 Task: Plan a team-building beach cleanup event for the 28th at 7 PM.
Action: Mouse moved to (88, 126)
Screenshot: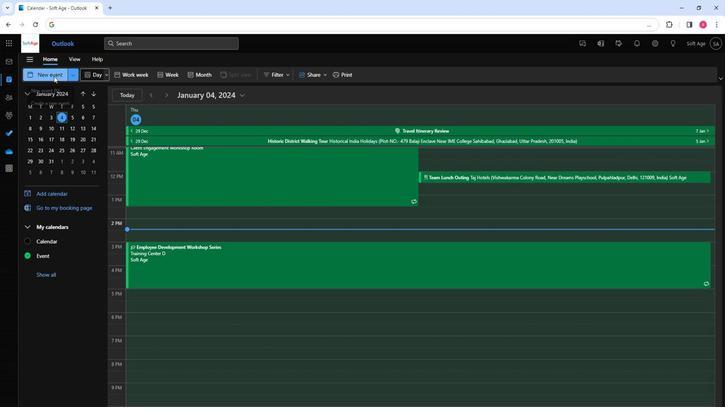 
Action: Mouse pressed left at (88, 126)
Screenshot: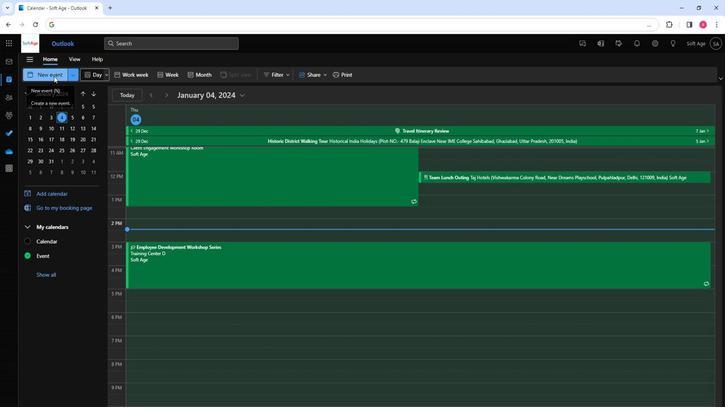 
Action: Mouse moved to (188, 212)
Screenshot: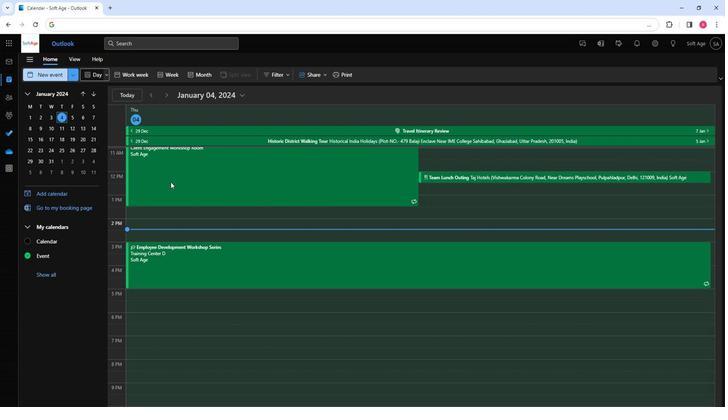 
Action: Key pressed <Key.shift>Team-<Key.shift>Building<Key.space><Key.shift><Key.shift><Key.shift><Key.shift><Key.shift><Key.shift><Key.shift><Key.shift>Beach<Key.space><Key.shift><Key.shift><Key.shift><Key.shift>Cleanup<Key.space><Key.shift>Event
Screenshot: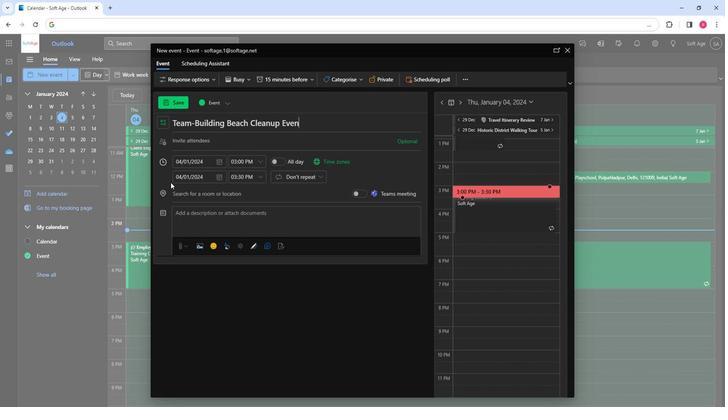 
Action: Mouse moved to (219, 179)
Screenshot: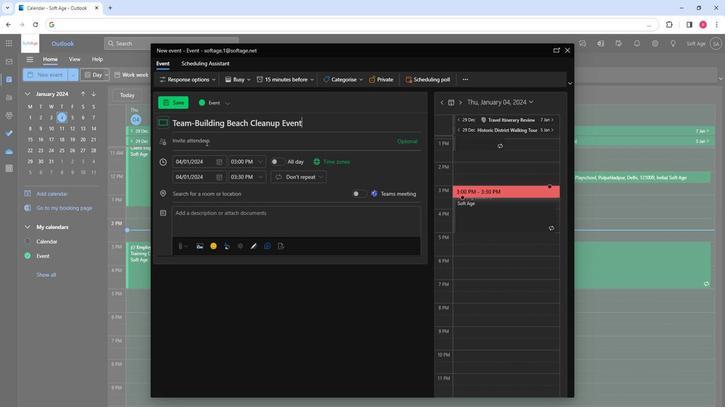 
Action: Mouse pressed left at (219, 179)
Screenshot: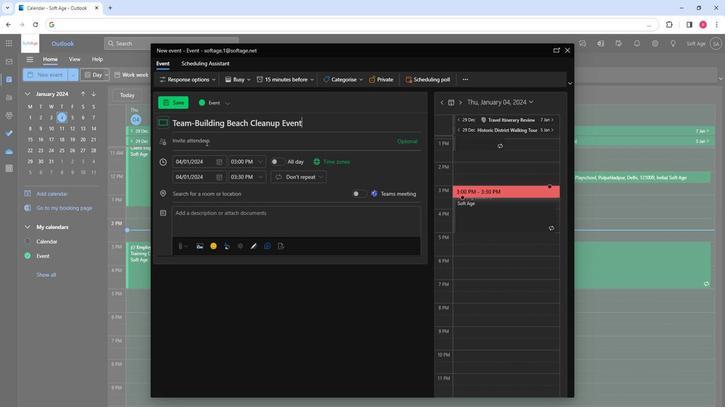 
Action: Key pressed so
Screenshot: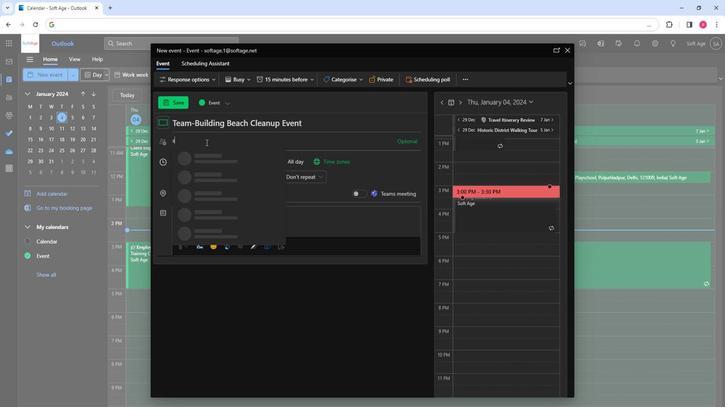 
Action: Mouse moved to (222, 189)
Screenshot: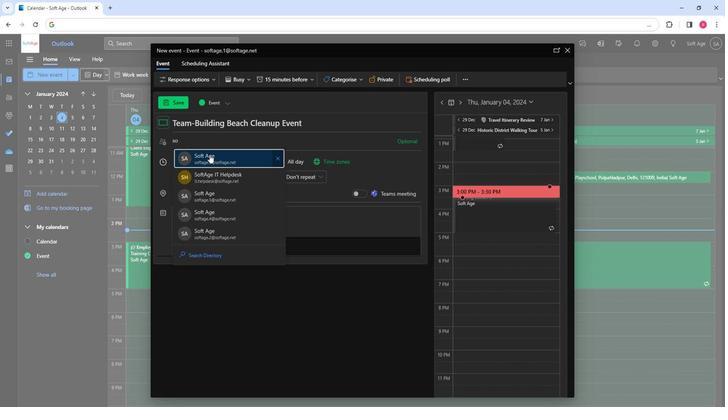 
Action: Mouse pressed left at (222, 189)
Screenshot: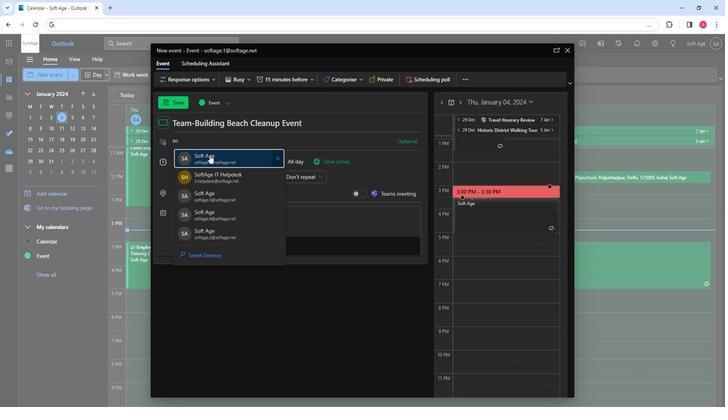 
Action: Key pressed so
Screenshot: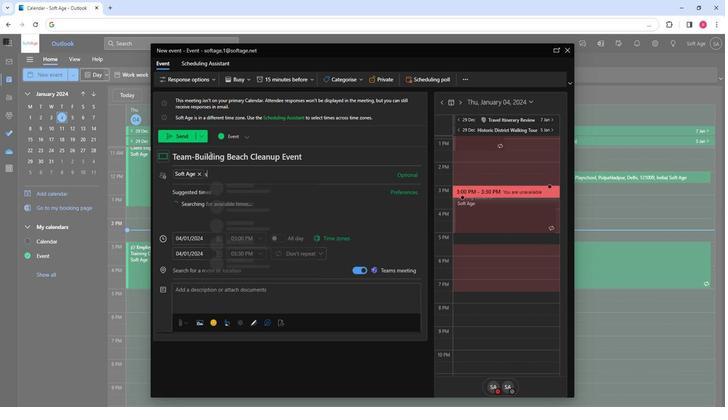 
Action: Mouse moved to (247, 245)
Screenshot: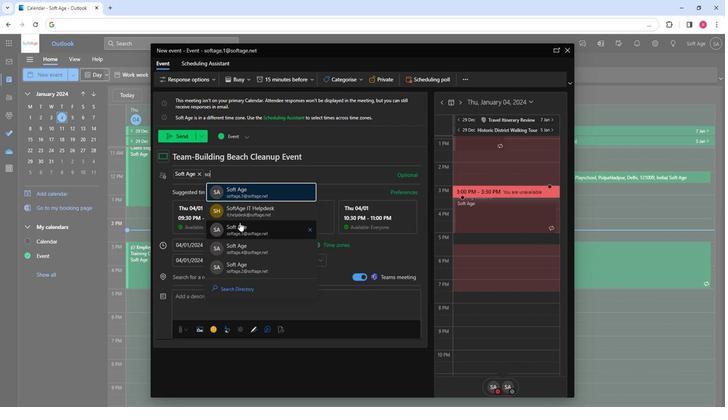 
Action: Mouse pressed left at (247, 245)
Screenshot: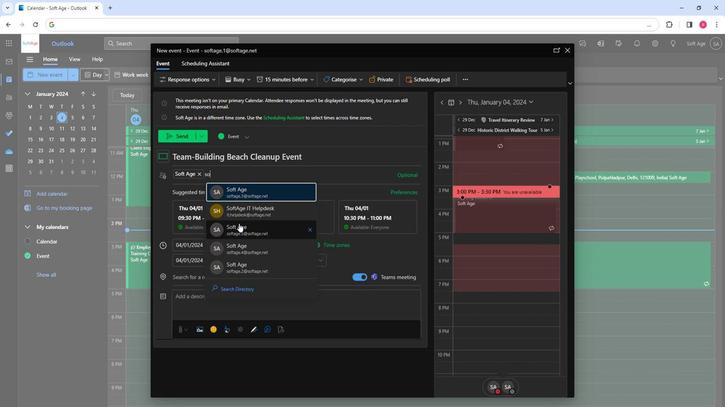 
Action: Key pressed so
Screenshot: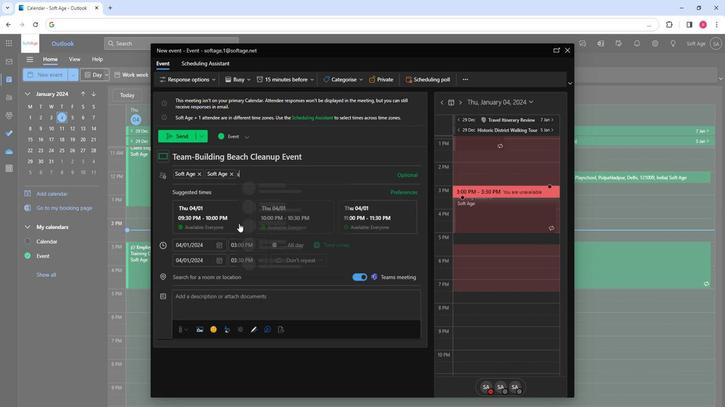 
Action: Mouse moved to (290, 271)
Screenshot: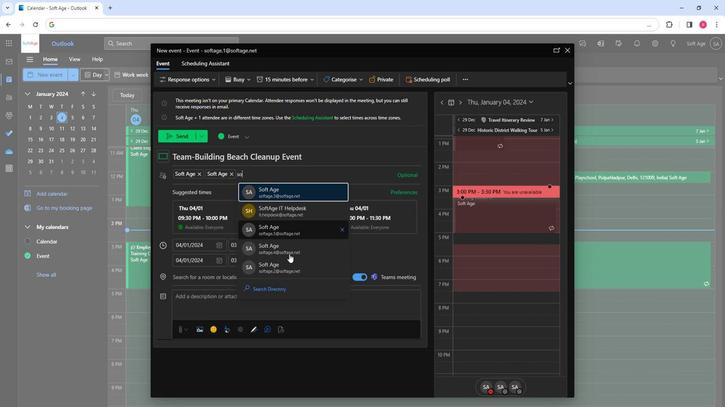 
Action: Mouse pressed left at (290, 271)
Screenshot: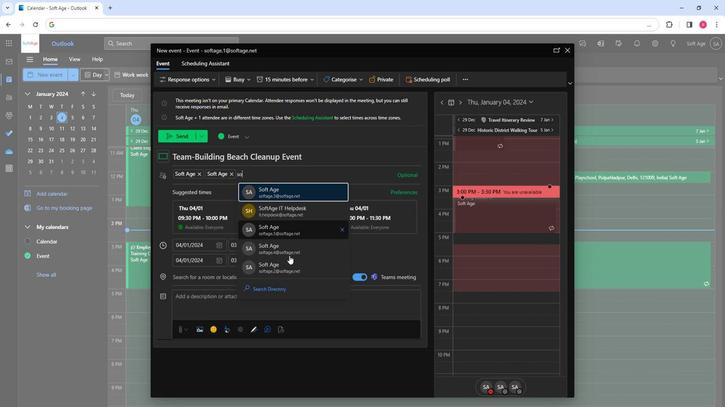 
Action: Key pressed so
Screenshot: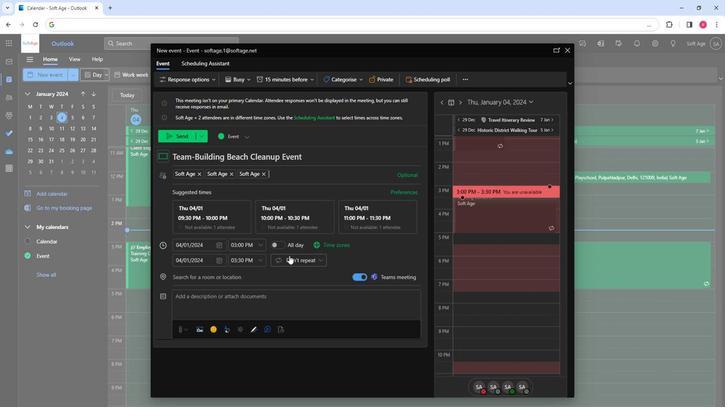 
Action: Mouse moved to (297, 277)
Screenshot: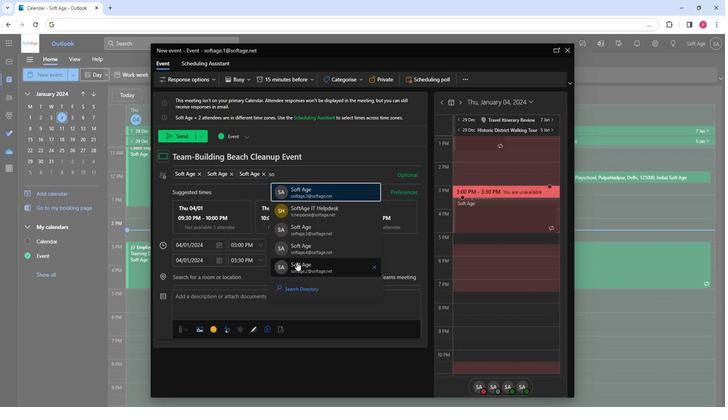 
Action: Mouse pressed left at (297, 277)
Screenshot: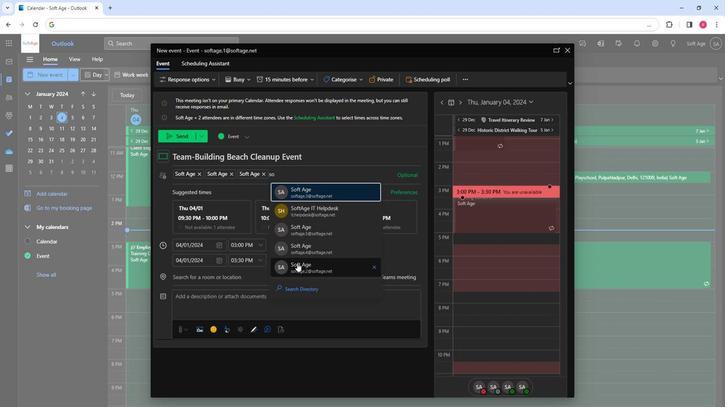 
Action: Mouse moved to (228, 260)
Screenshot: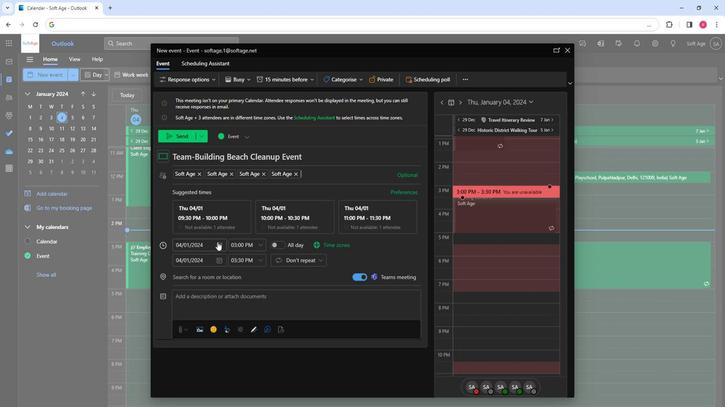 
Action: Mouse pressed left at (228, 260)
Screenshot: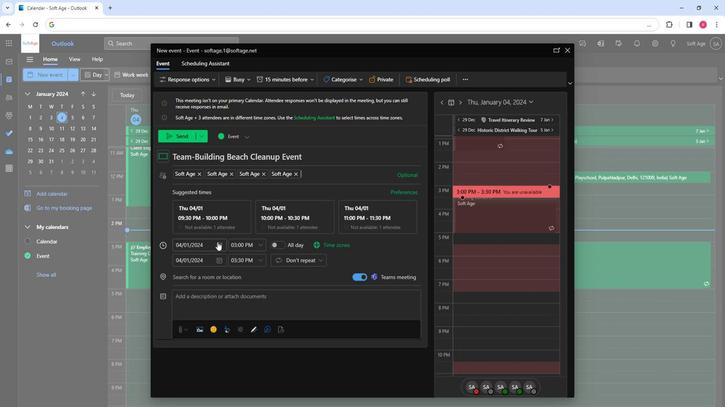 
Action: Mouse moved to (252, 323)
Screenshot: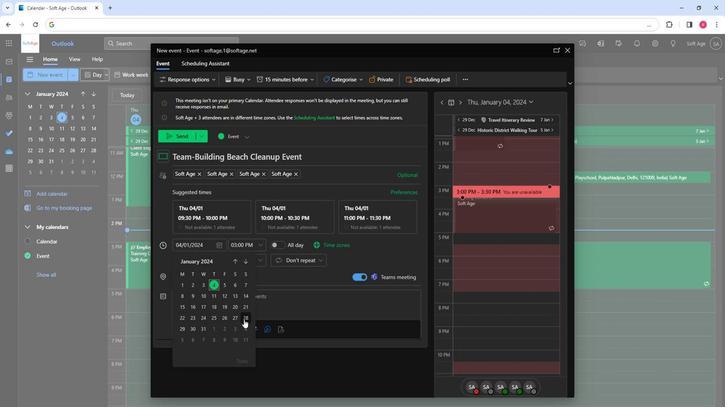 
Action: Mouse pressed left at (252, 323)
Screenshot: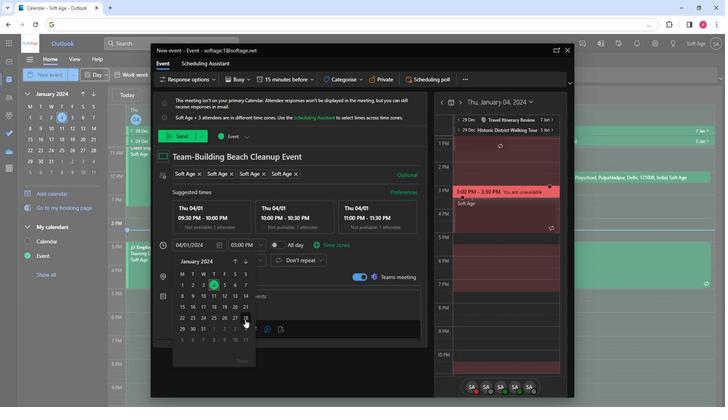 
Action: Mouse moved to (267, 261)
Screenshot: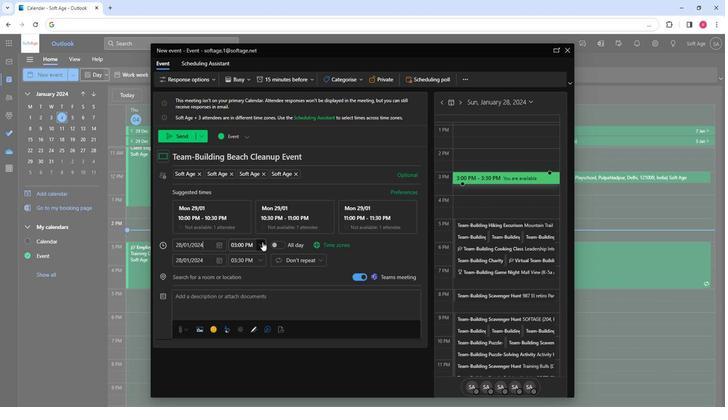 
Action: Mouse pressed left at (267, 261)
Screenshot: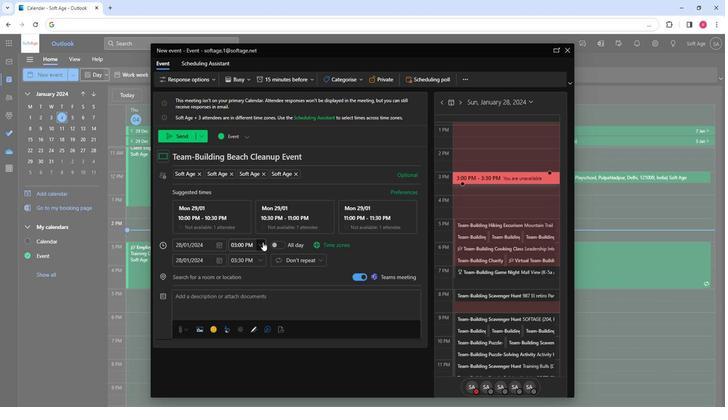 
Action: Mouse moved to (255, 291)
Screenshot: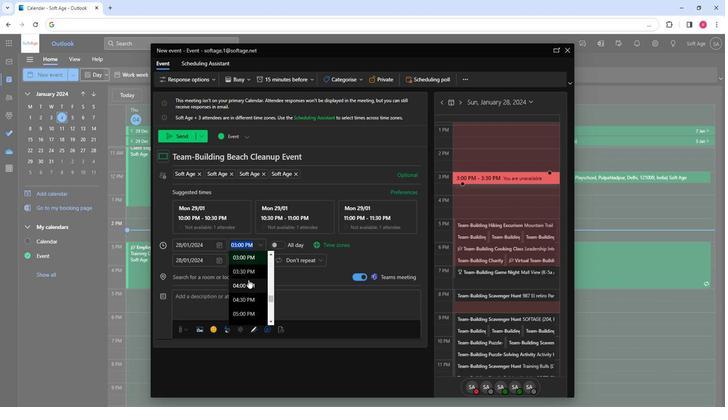 
Action: Mouse scrolled (255, 291) with delta (0, 0)
Screenshot: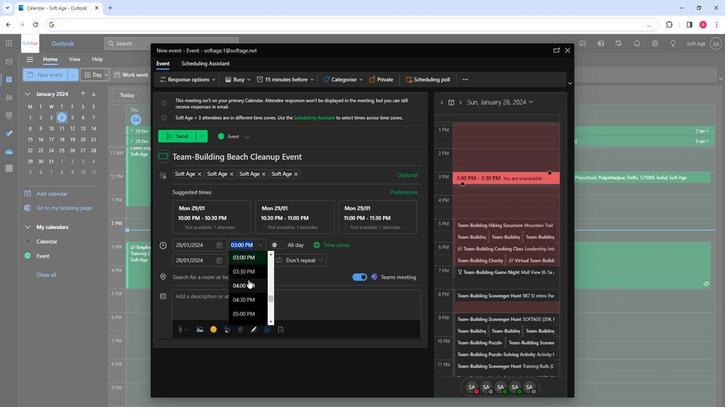
Action: Mouse scrolled (255, 291) with delta (0, 0)
Screenshot: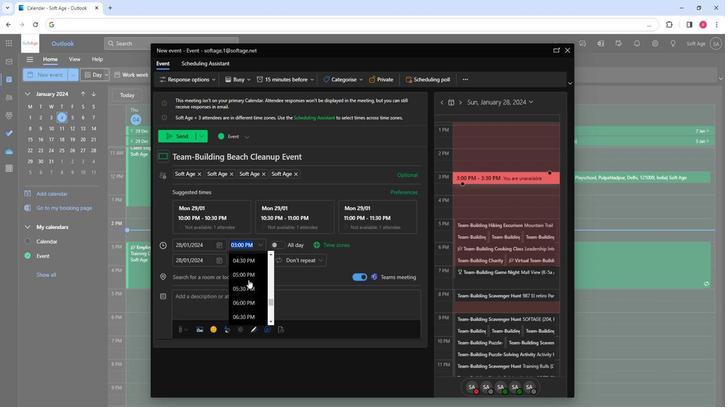 
Action: Mouse scrolled (255, 291) with delta (0, 0)
Screenshot: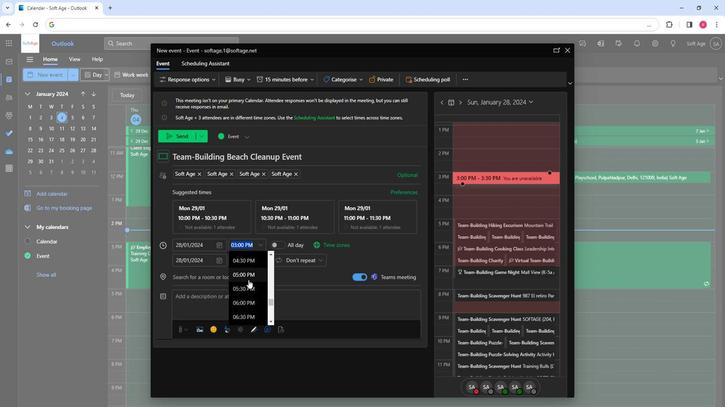 
Action: Mouse scrolled (255, 291) with delta (0, 0)
Screenshot: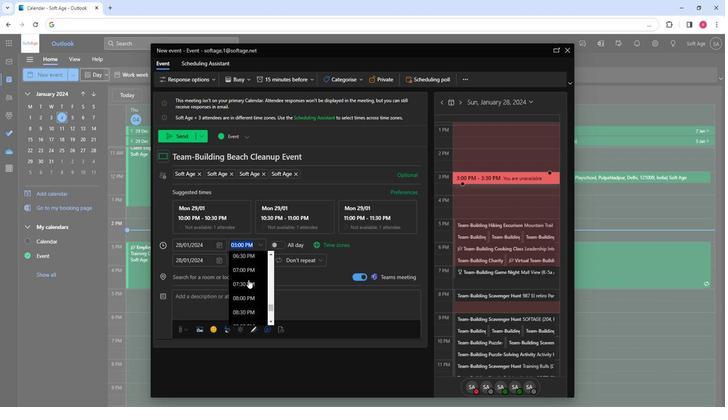 
Action: Mouse moved to (252, 300)
Screenshot: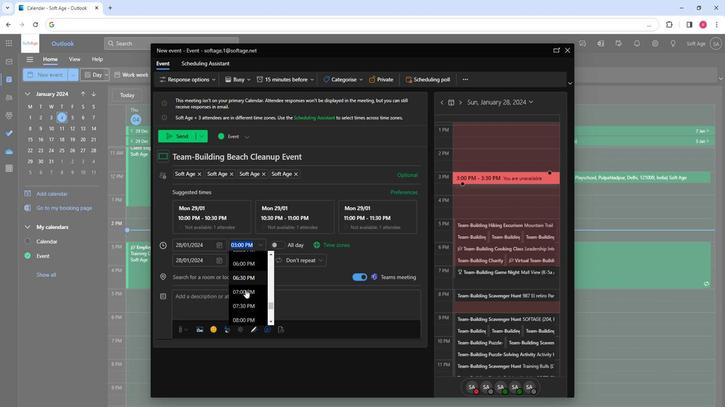 
Action: Mouse pressed left at (252, 300)
Screenshot: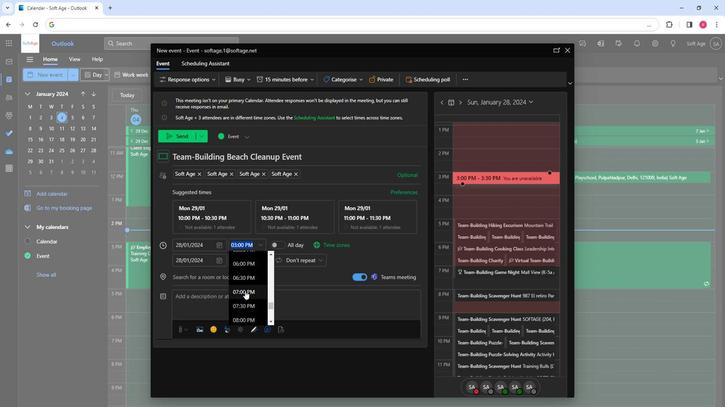 
Action: Mouse moved to (236, 287)
Screenshot: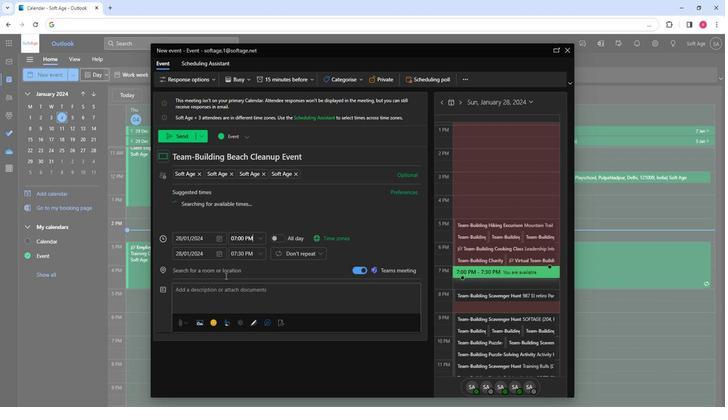 
Action: Mouse pressed left at (236, 287)
Screenshot: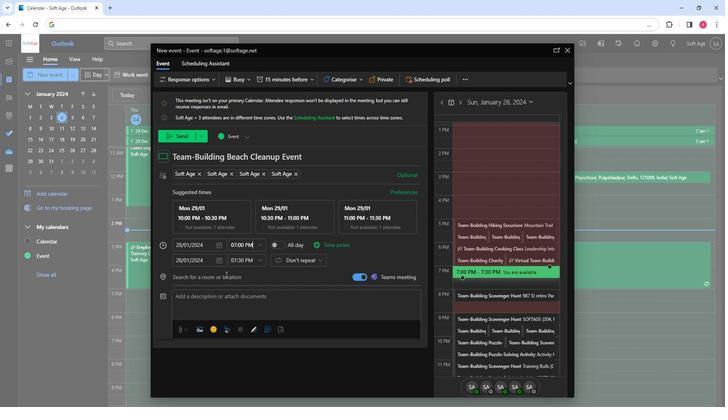 
Action: Key pressed goa
Screenshot: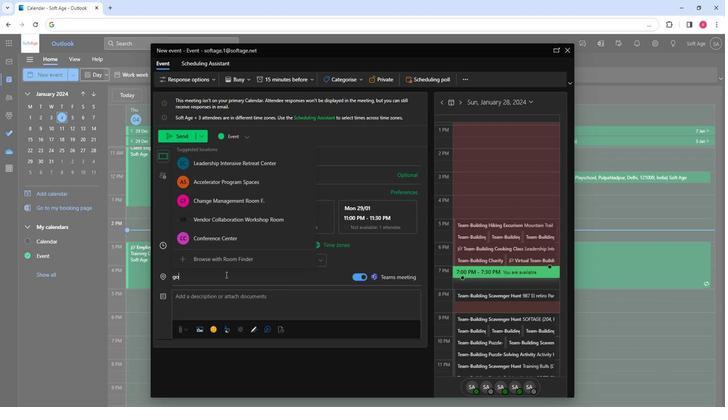 
Action: Mouse moved to (235, 198)
Screenshot: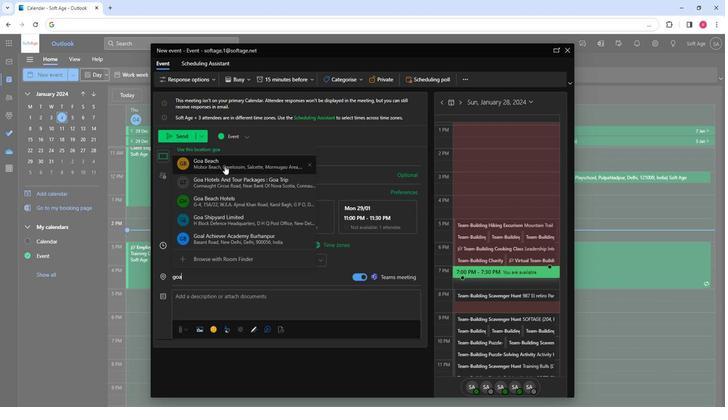 
Action: Mouse pressed left at (235, 198)
Screenshot: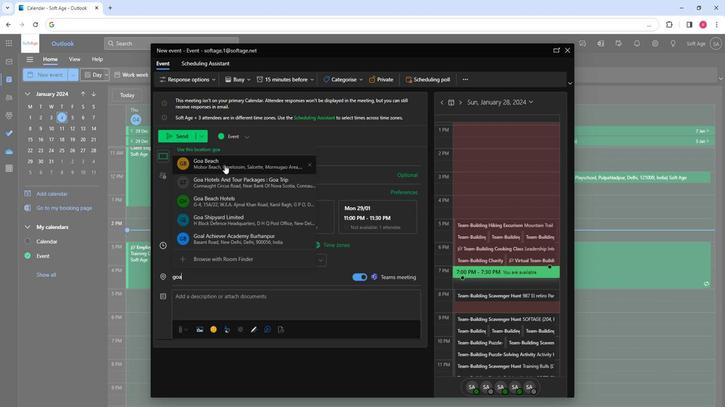 
Action: Mouse moved to (229, 301)
Screenshot: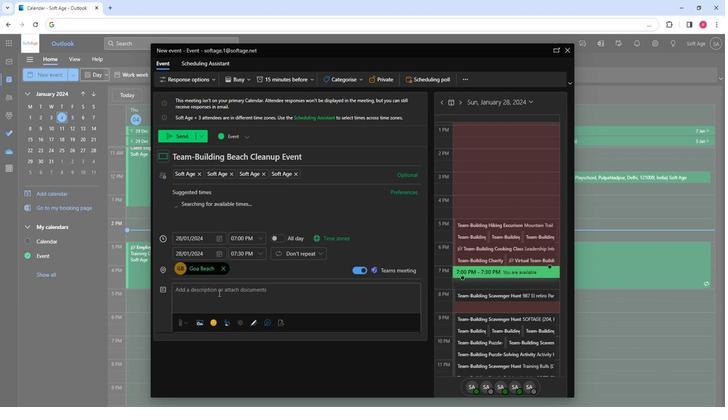 
Action: Mouse pressed left at (229, 301)
Screenshot: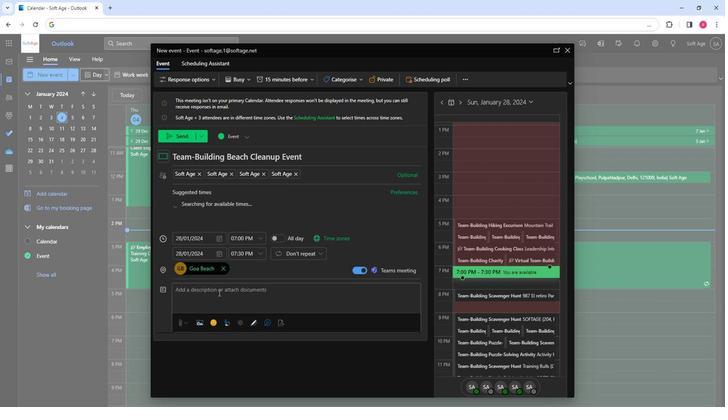 
Action: Key pressed <Key.shift>Unite<Key.space>for<Key.space>a<Key.space>team-building<Key.space>beach<Key.space>cleanup<Key.space>event.<Key.space><Key.shift>Strengthen<Key.space>bonds,<Key.space>promote<Key.space>environment<Key.backspace><Key.backspace><Key.backspace><Key.backspace><Key.backspace><Key.backspace>onment<Key.space>stewardship,<Key.space>and<Key.space>make<Key.space>a<Key.space>positive<Key.space>impact.<Key.backspace><Key.space>while<Key.space>fostering<Key.space>teamwork<Key.space>and<Key.space>a<Key.space>sense<Key.space>of<Key.space>community<Key.space>responsibility,
Screenshot: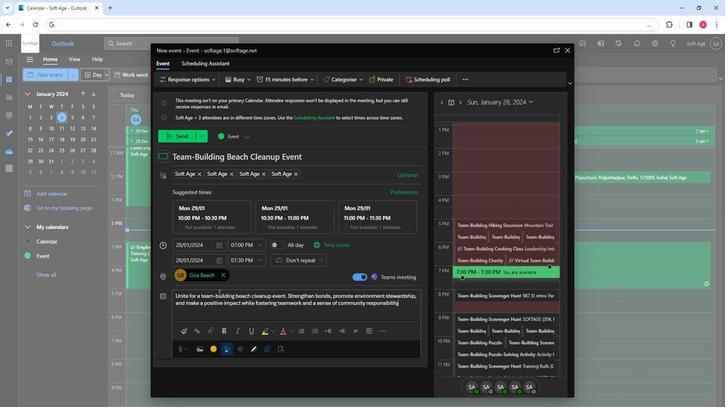 
Action: Mouse moved to (255, 312)
Screenshot: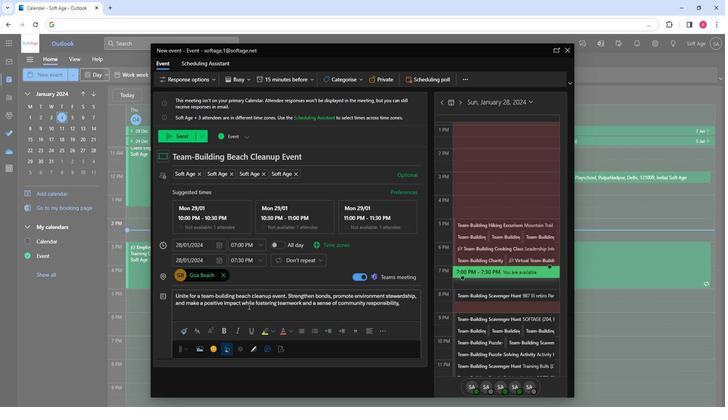 
Action: Mouse pressed left at (255, 312)
Screenshot: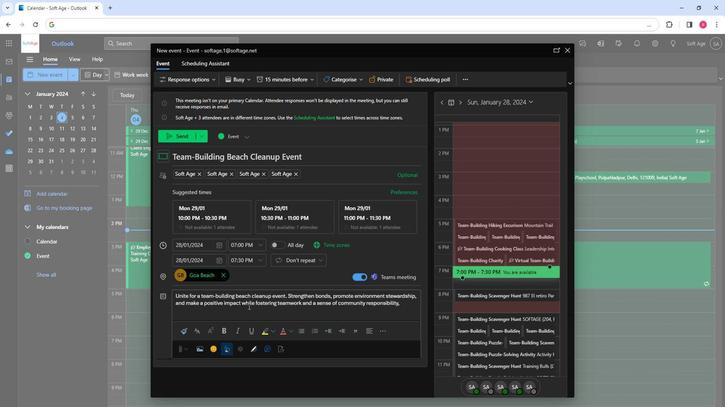 
Action: Mouse pressed left at (255, 312)
Screenshot: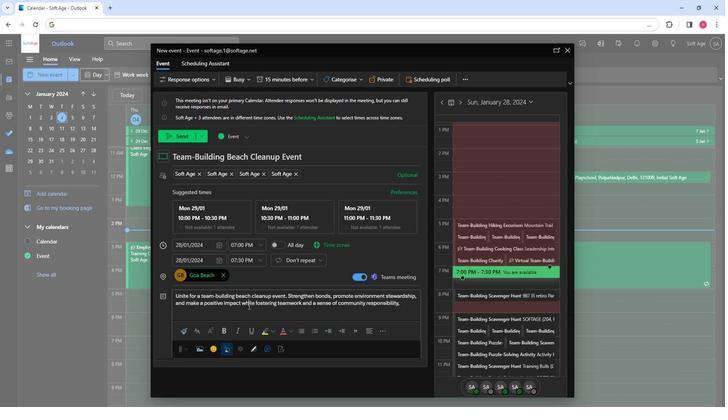 
Action: Mouse pressed left at (255, 312)
Screenshot: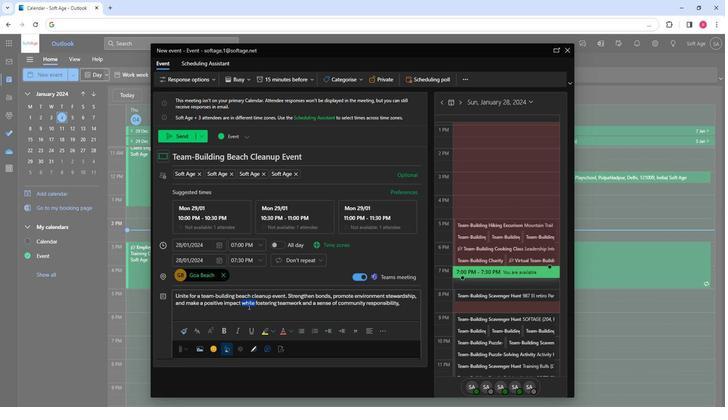 
Action: Mouse pressed left at (255, 312)
Screenshot: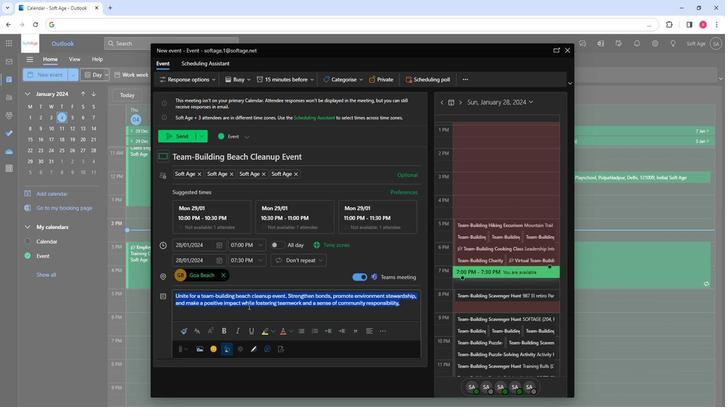 
Action: Mouse moved to (214, 331)
Screenshot: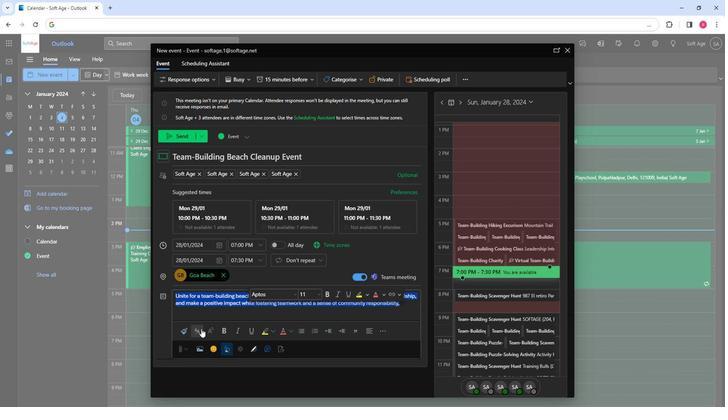
Action: Mouse pressed left at (214, 331)
Screenshot: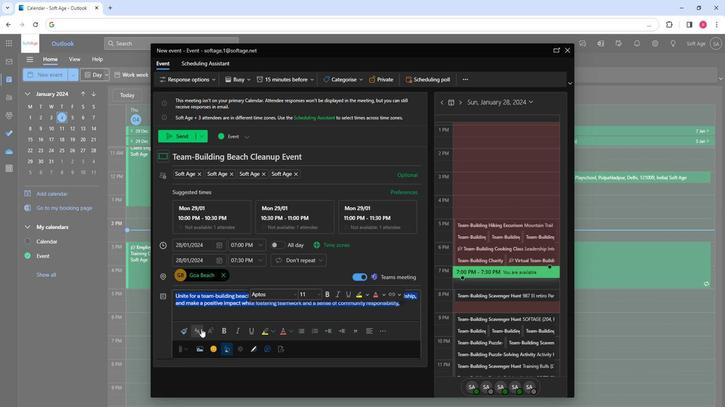 
Action: Mouse moved to (252, 294)
Screenshot: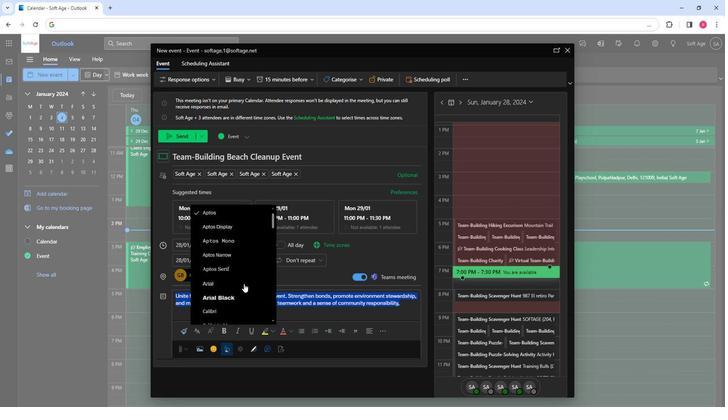 
Action: Mouse scrolled (252, 294) with delta (0, 0)
Screenshot: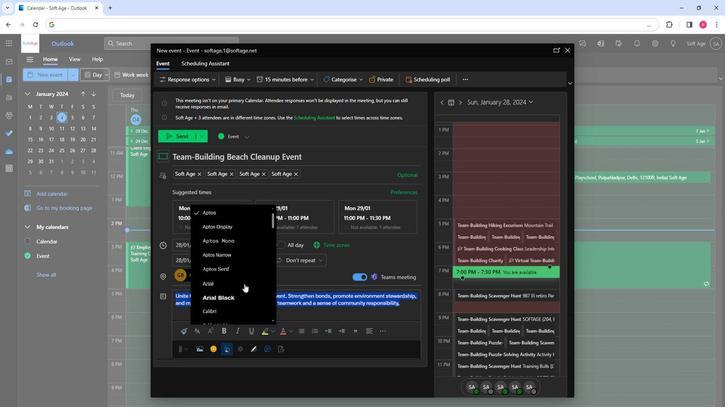 
Action: Mouse scrolled (252, 294) with delta (0, 0)
Screenshot: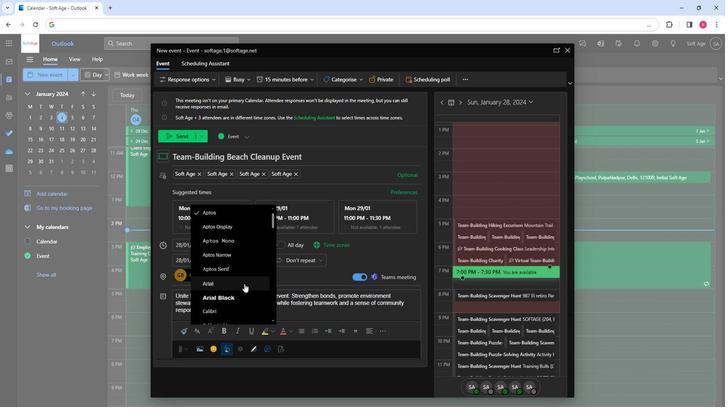 
Action: Mouse moved to (233, 300)
Screenshot: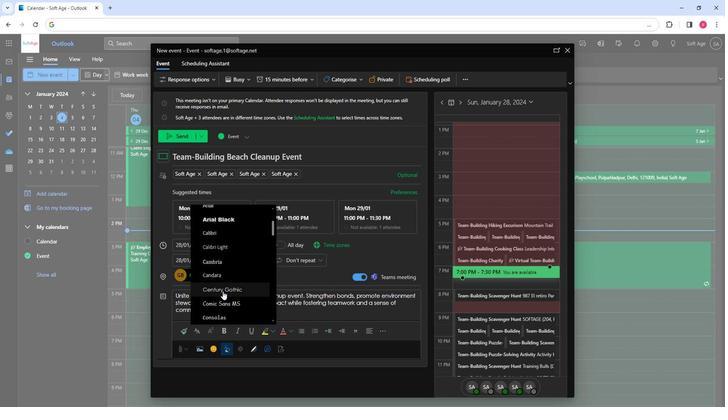 
Action: Mouse pressed left at (233, 300)
Screenshot: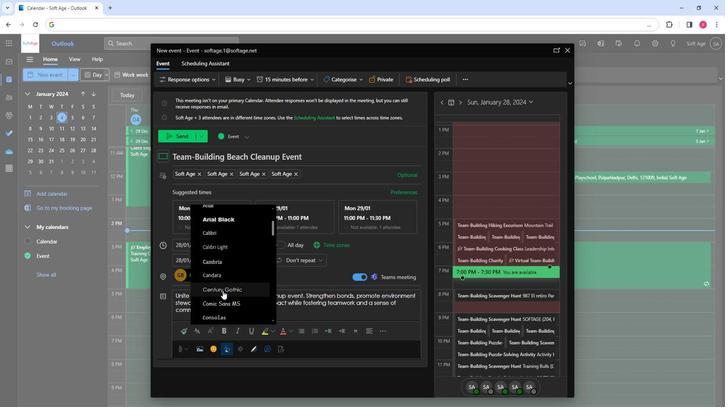 
Action: Mouse moved to (334, 334)
Screenshot: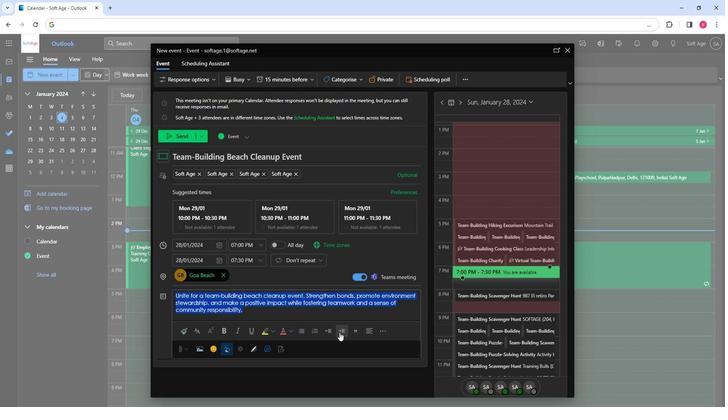 
Action: Mouse pressed left at (334, 334)
Screenshot: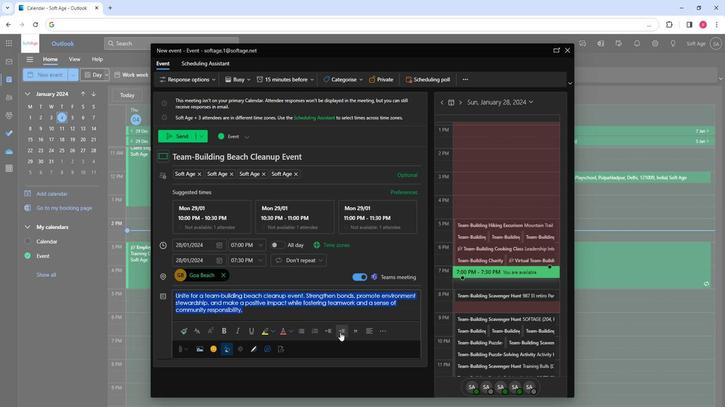 
Action: Mouse moved to (293, 333)
Screenshot: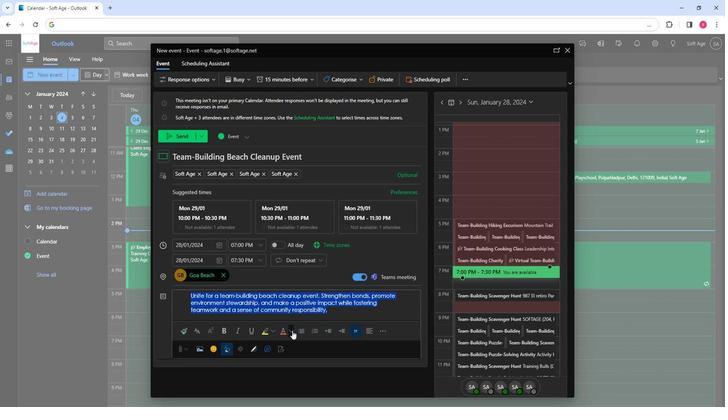 
Action: Mouse pressed left at (293, 333)
Screenshot: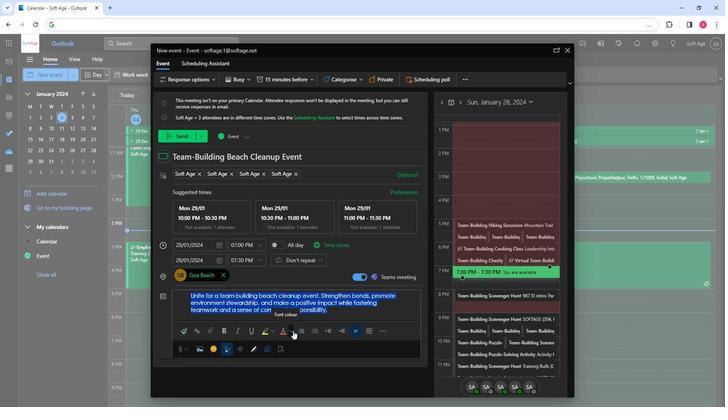
Action: Mouse moved to (286, 299)
Screenshot: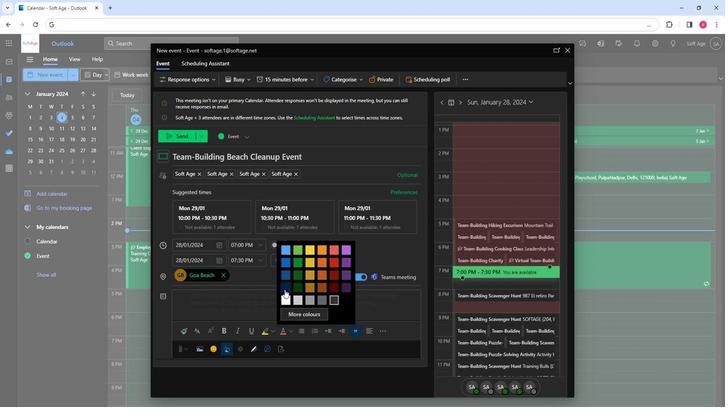 
Action: Mouse pressed left at (286, 299)
Screenshot: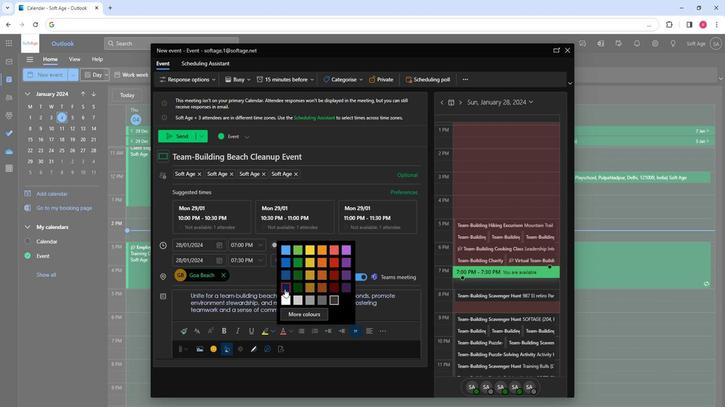 
Action: Mouse moved to (370, 322)
Screenshot: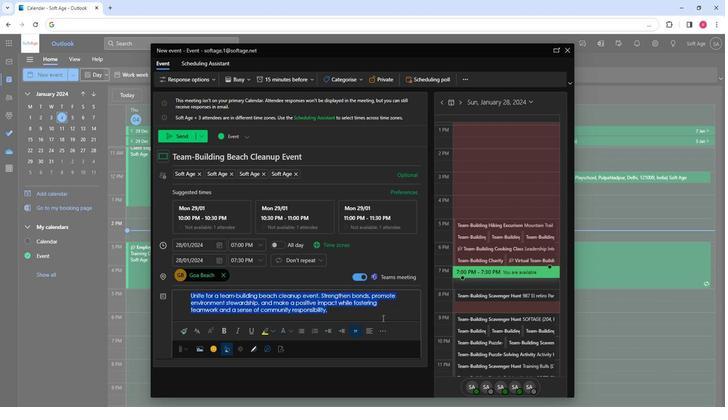 
Action: Mouse pressed left at (370, 322)
Screenshot: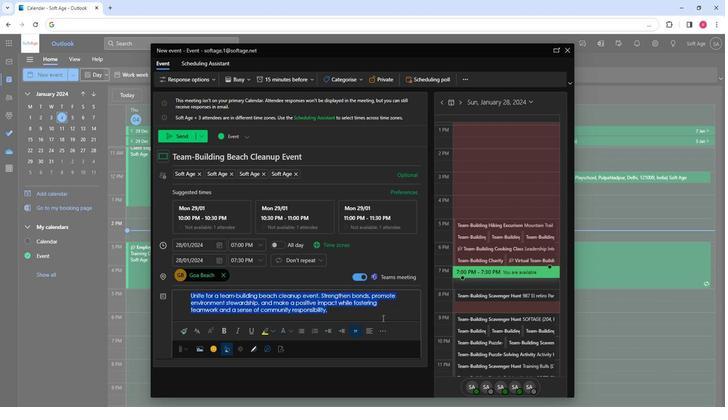 
Action: Mouse moved to (193, 173)
Screenshot: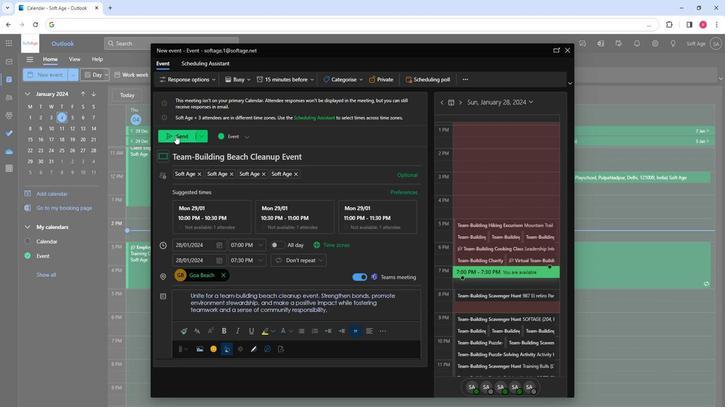 
Action: Mouse pressed left at (193, 173)
Screenshot: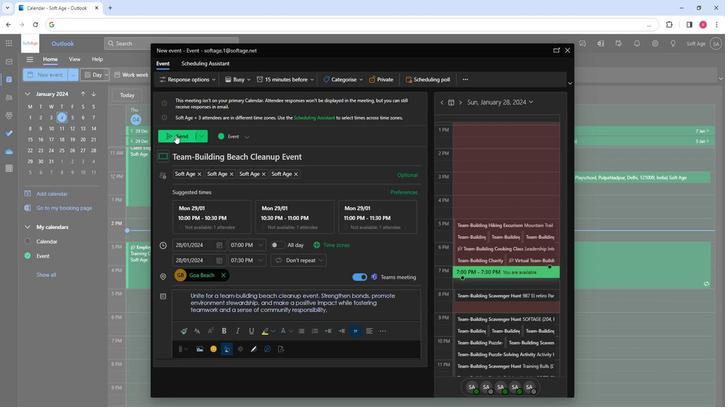 
Action: Mouse moved to (280, 324)
Screenshot: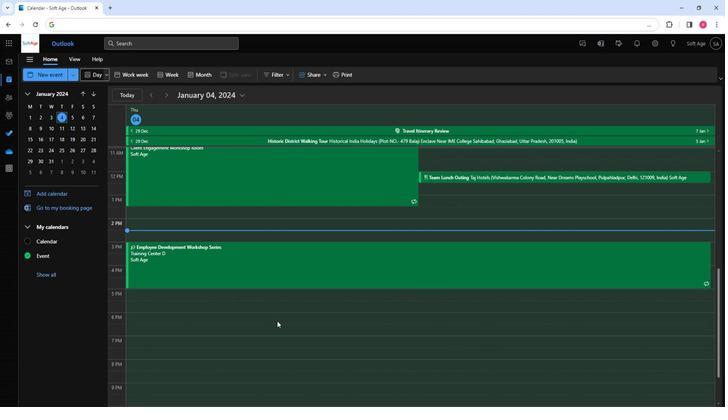 
